 Task: Create "Team Code Owners" for code review assignment.
Action: Mouse moved to (1114, 71)
Screenshot: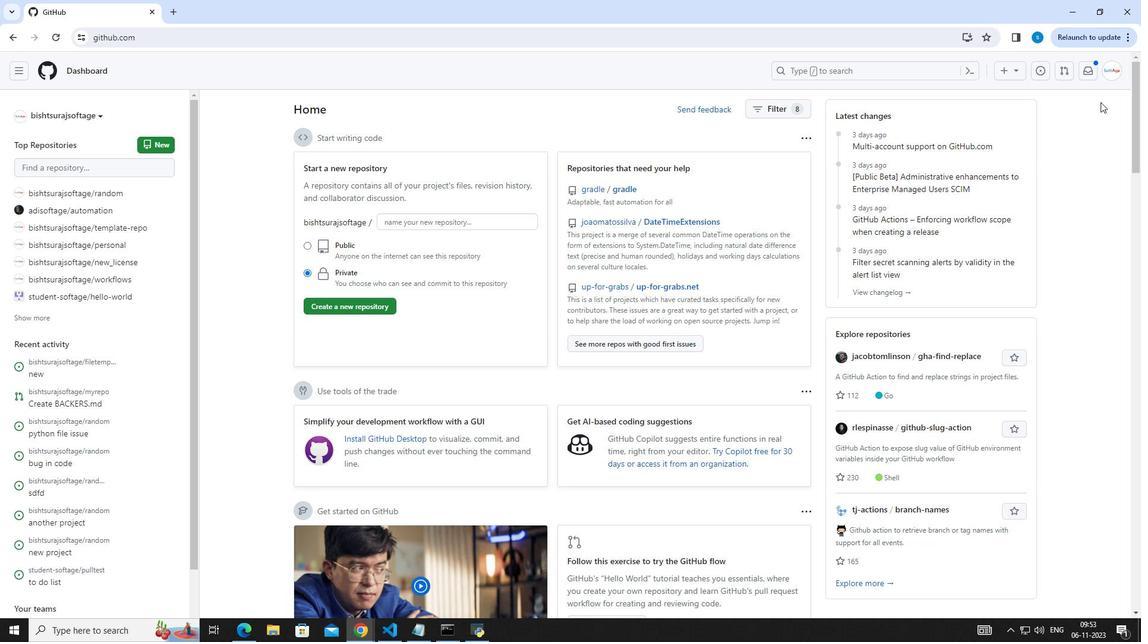 
Action: Mouse pressed left at (1114, 71)
Screenshot: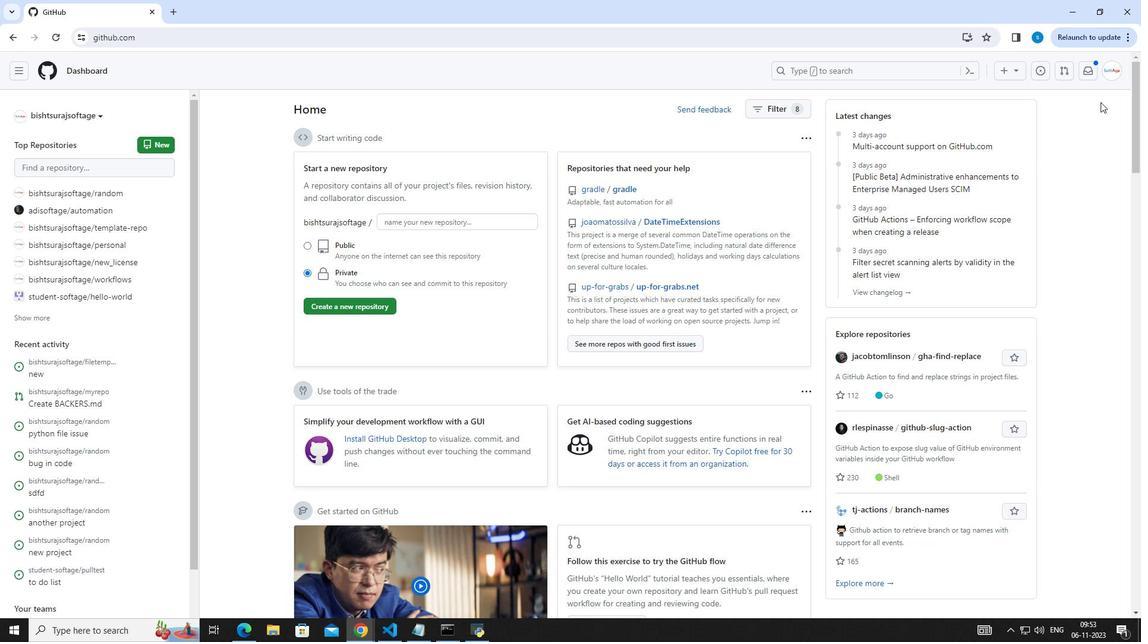 
Action: Mouse moved to (1064, 171)
Screenshot: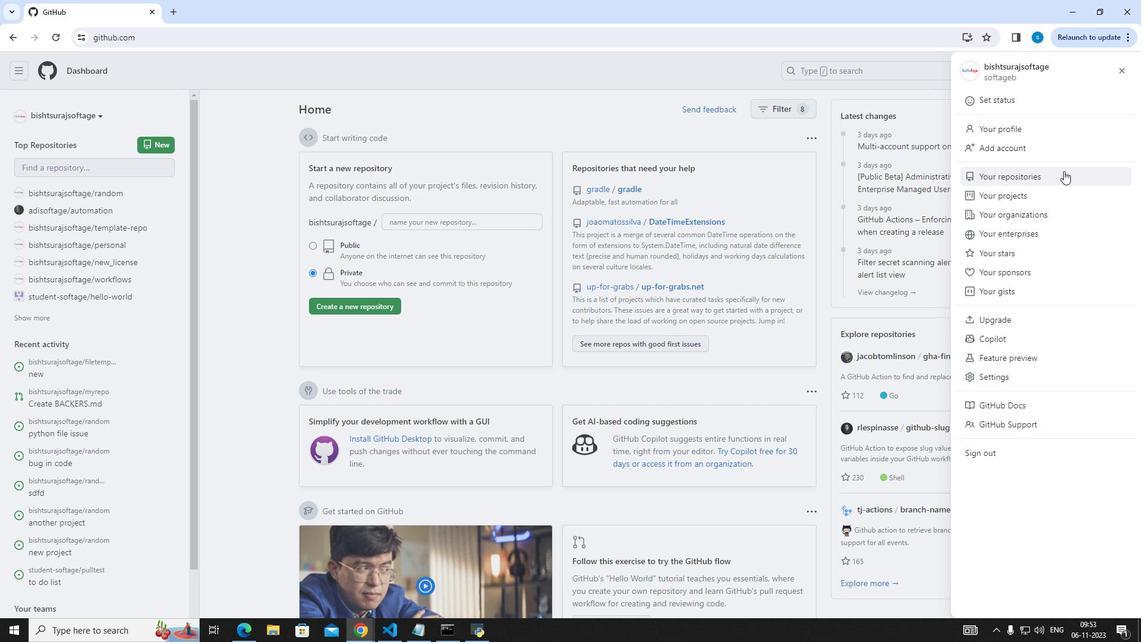
Action: Mouse pressed left at (1064, 171)
Screenshot: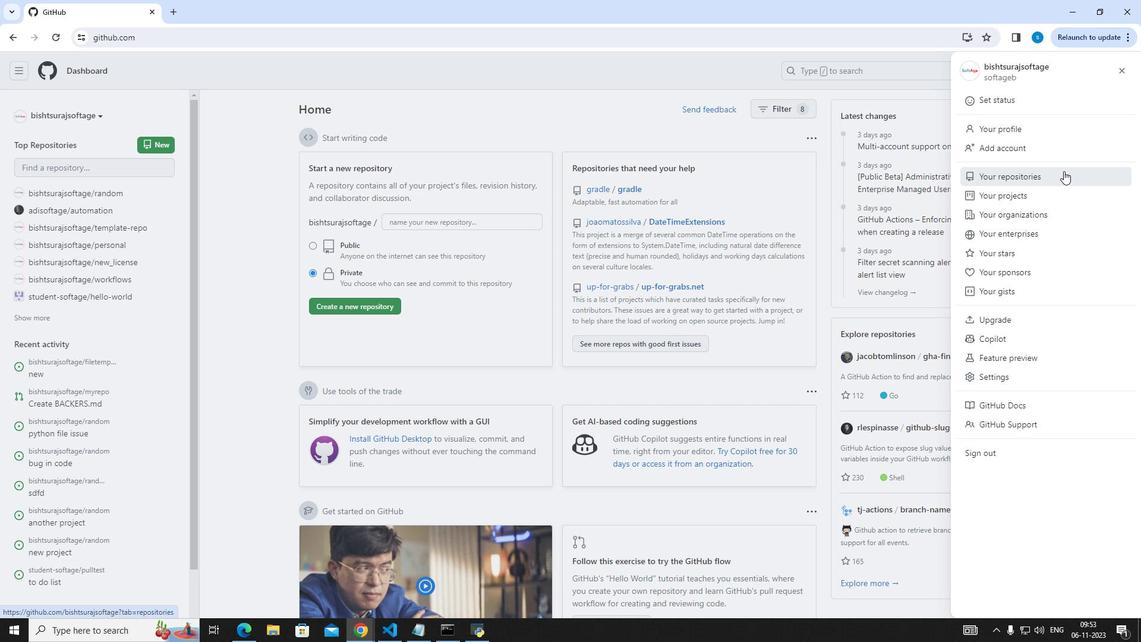
Action: Mouse moved to (565, 309)
Screenshot: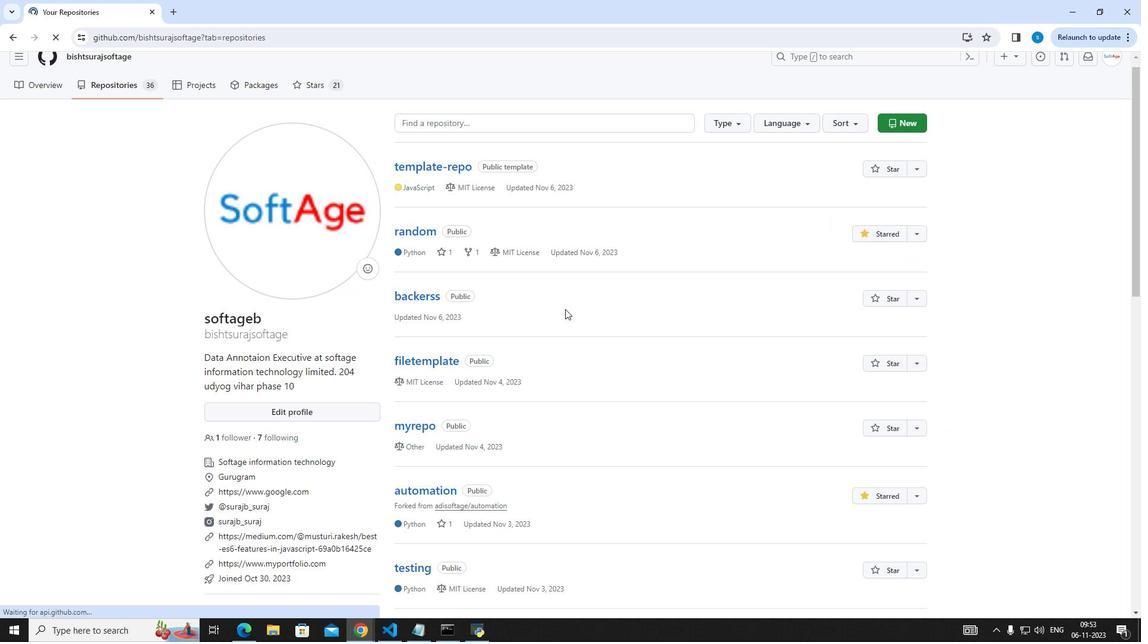 
Action: Mouse scrolled (565, 308) with delta (0, 0)
Screenshot: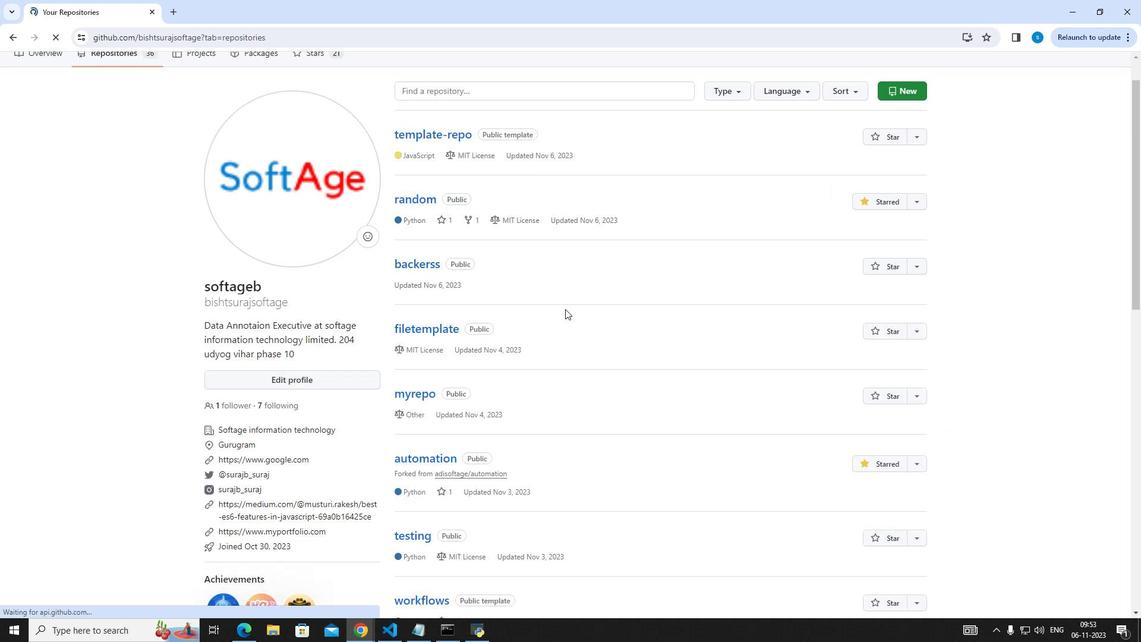 
Action: Mouse scrolled (565, 308) with delta (0, 0)
Screenshot: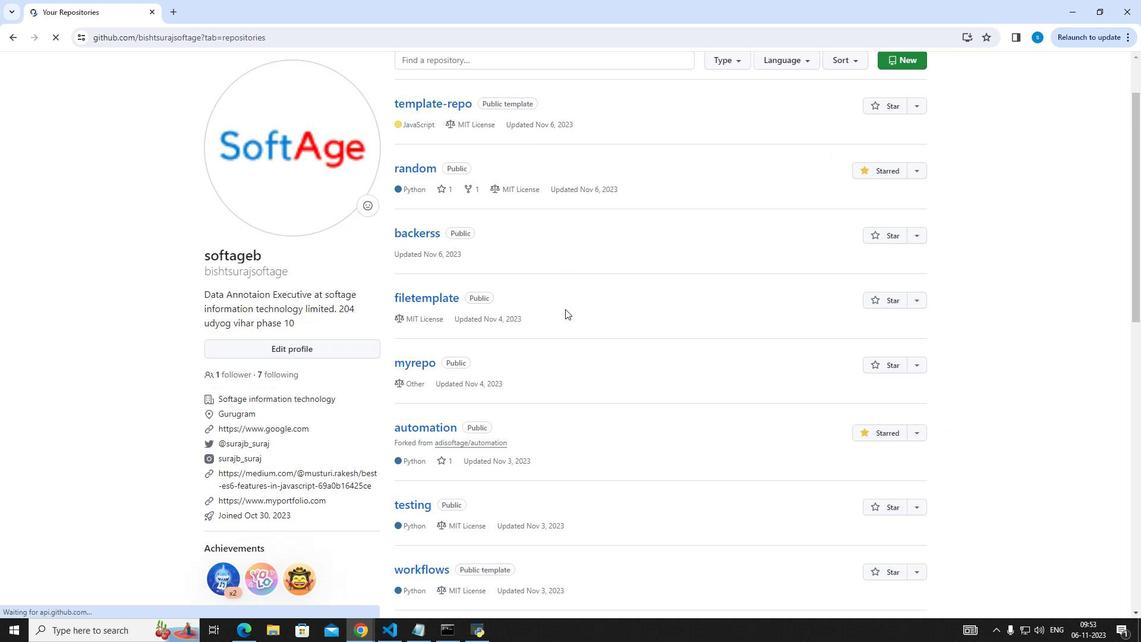 
Action: Mouse scrolled (565, 309) with delta (0, 0)
Screenshot: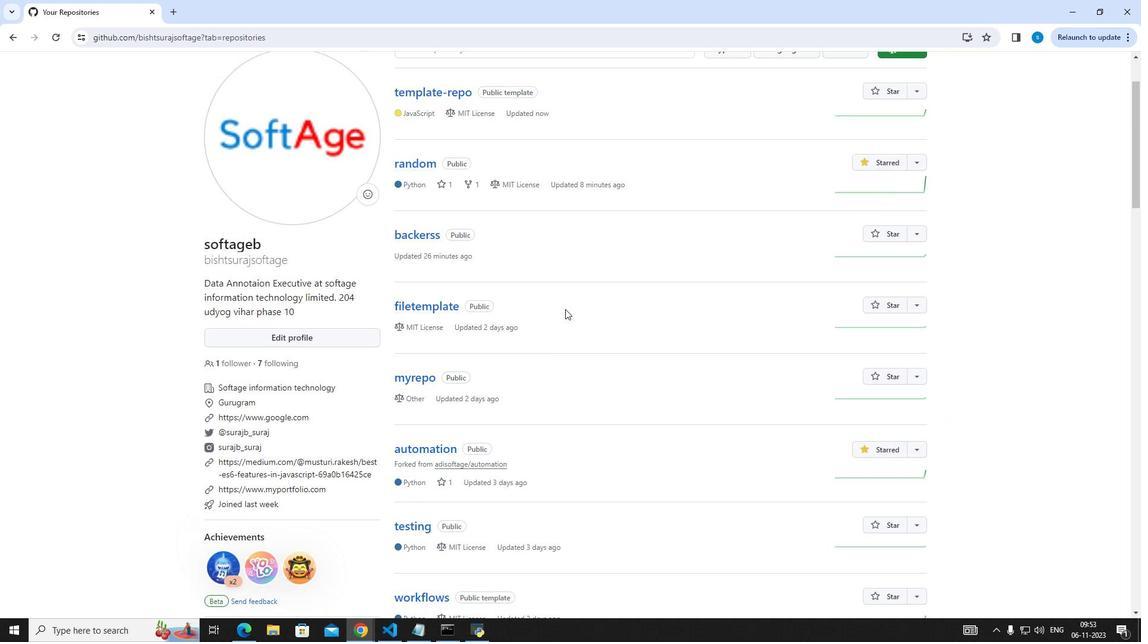 
Action: Mouse scrolled (565, 309) with delta (0, 0)
Screenshot: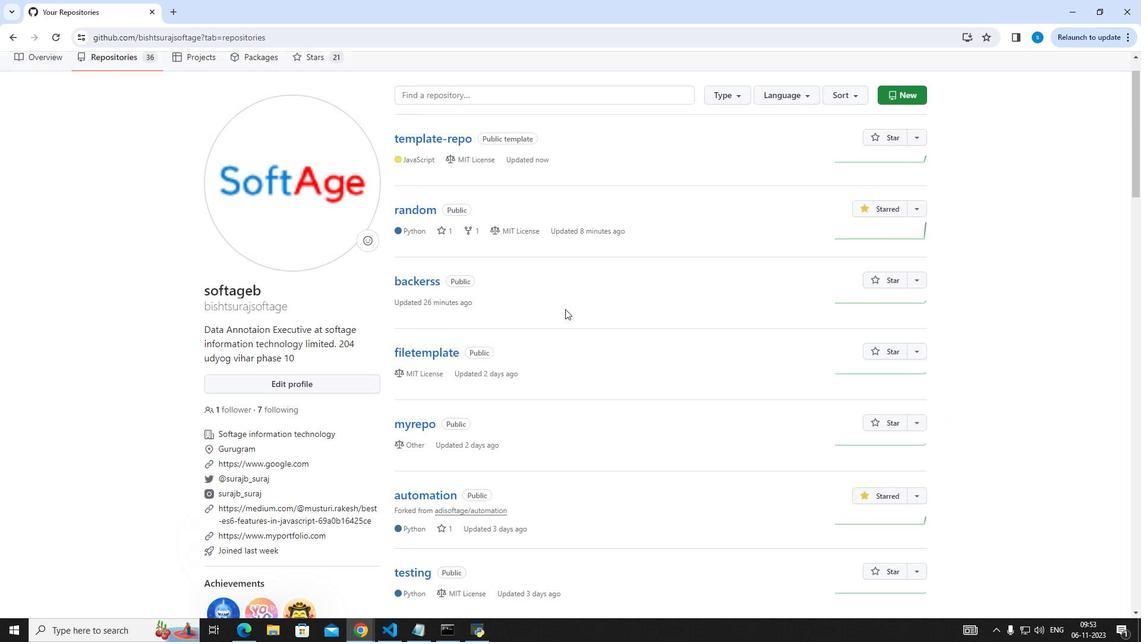 
Action: Mouse moved to (457, 181)
Screenshot: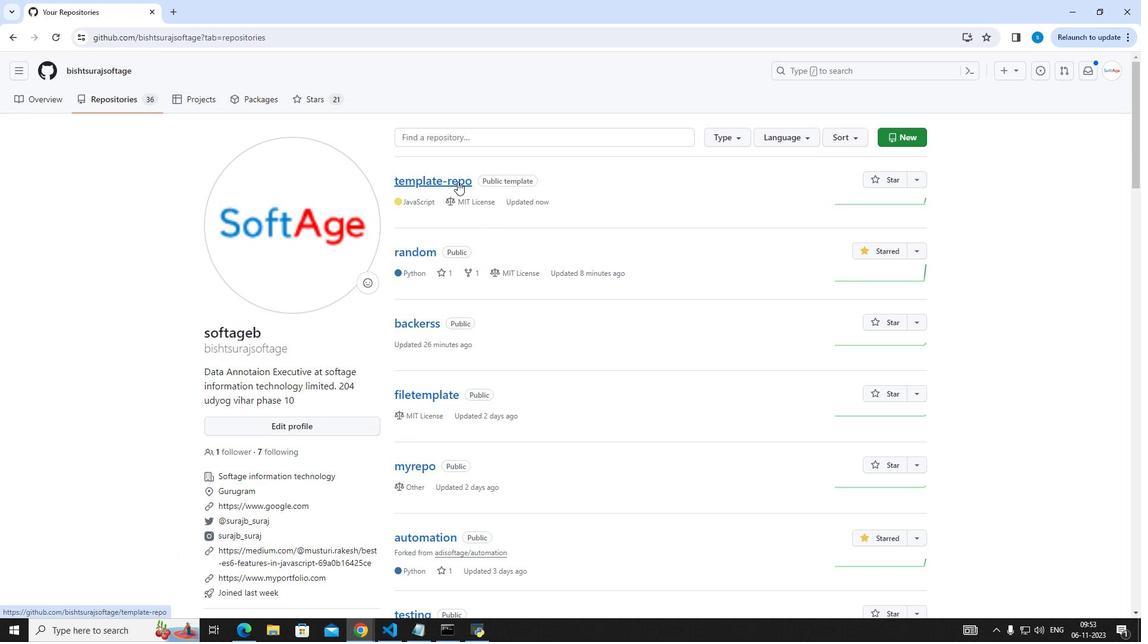 
Action: Mouse pressed left at (457, 181)
Screenshot: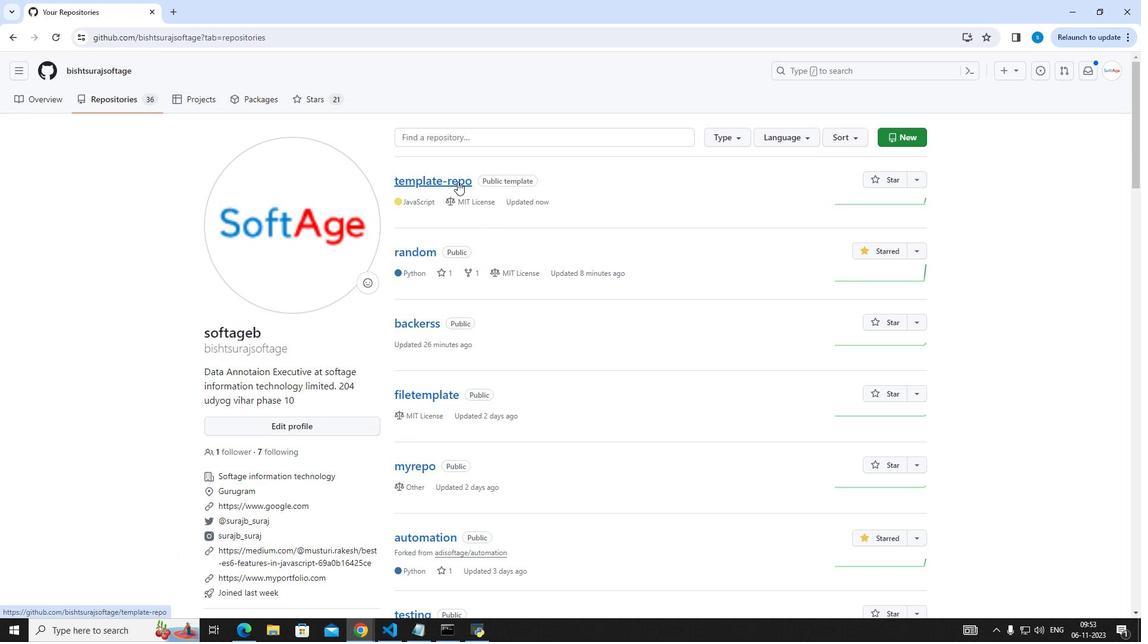 
Action: Mouse moved to (605, 171)
Screenshot: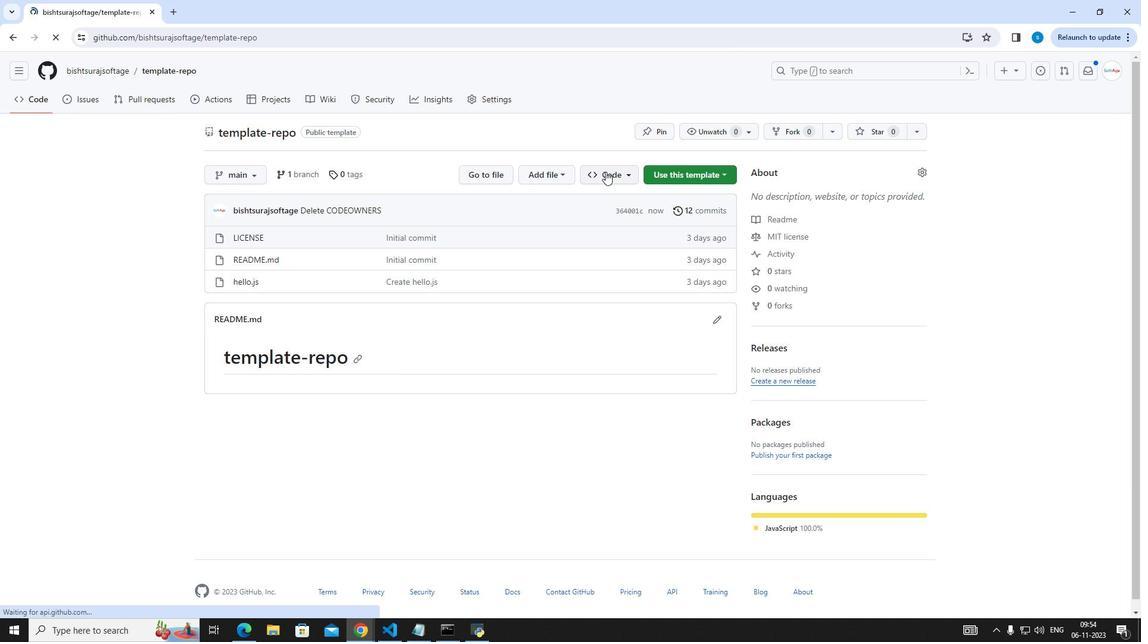 
Action: Mouse pressed left at (605, 171)
Screenshot: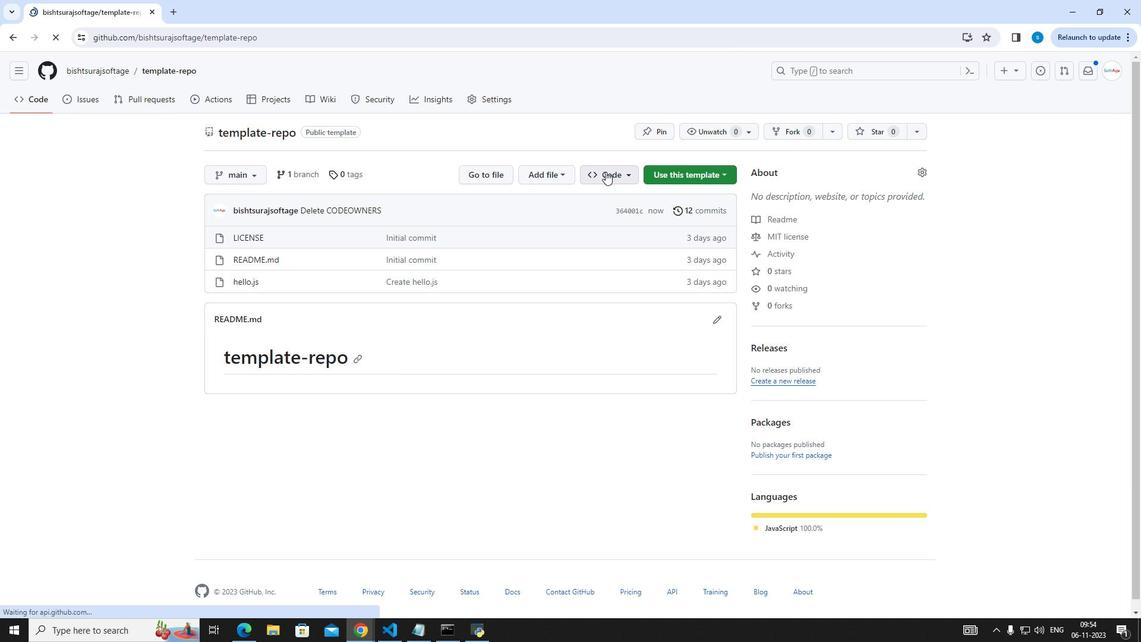 
Action: Mouse moved to (545, 170)
Screenshot: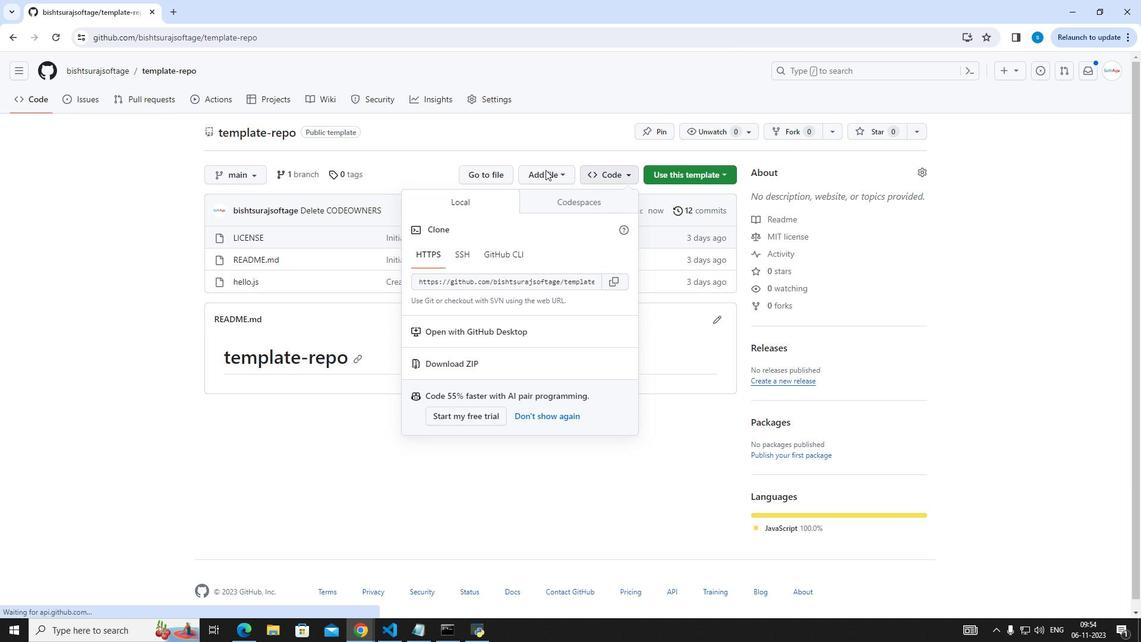 
Action: Mouse pressed left at (545, 170)
Screenshot: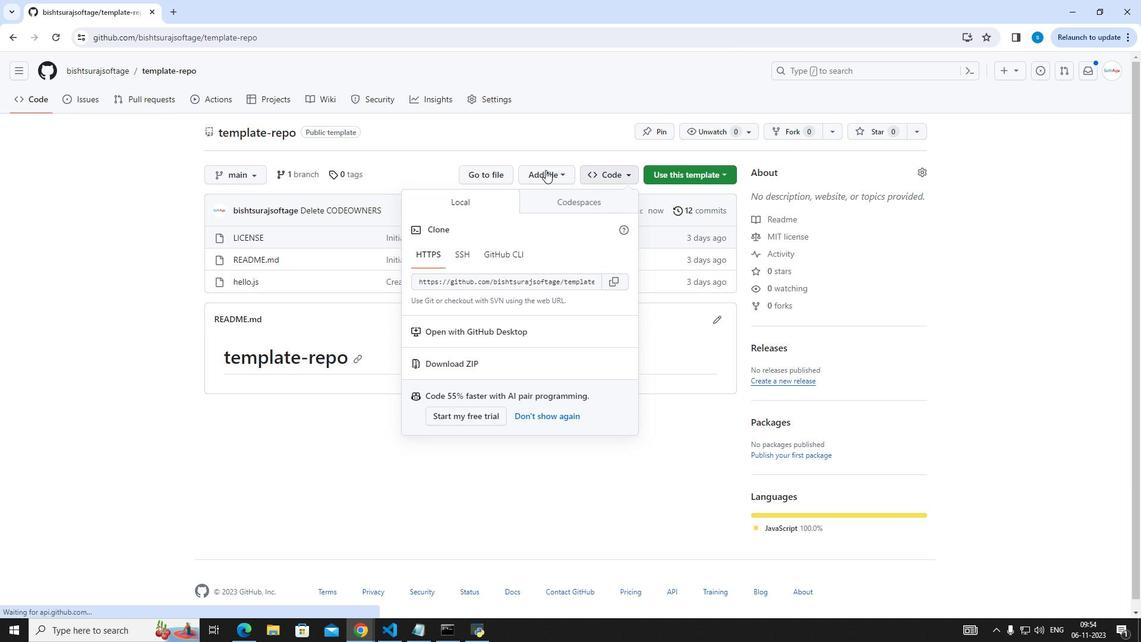 
Action: Mouse pressed left at (545, 170)
Screenshot: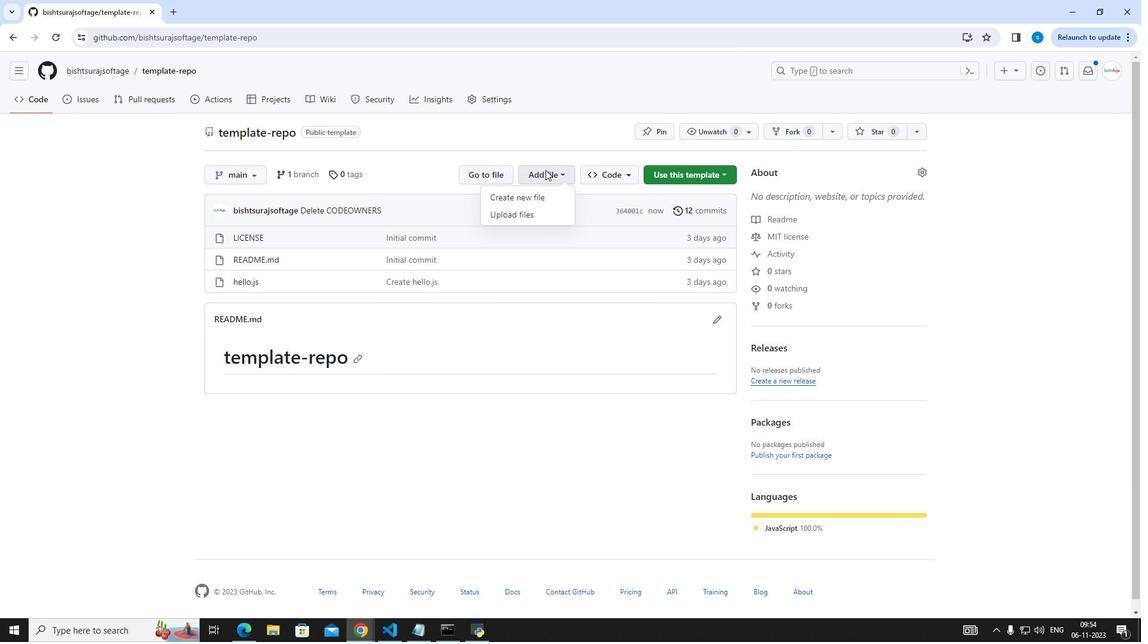 
Action: Mouse moved to (539, 196)
Screenshot: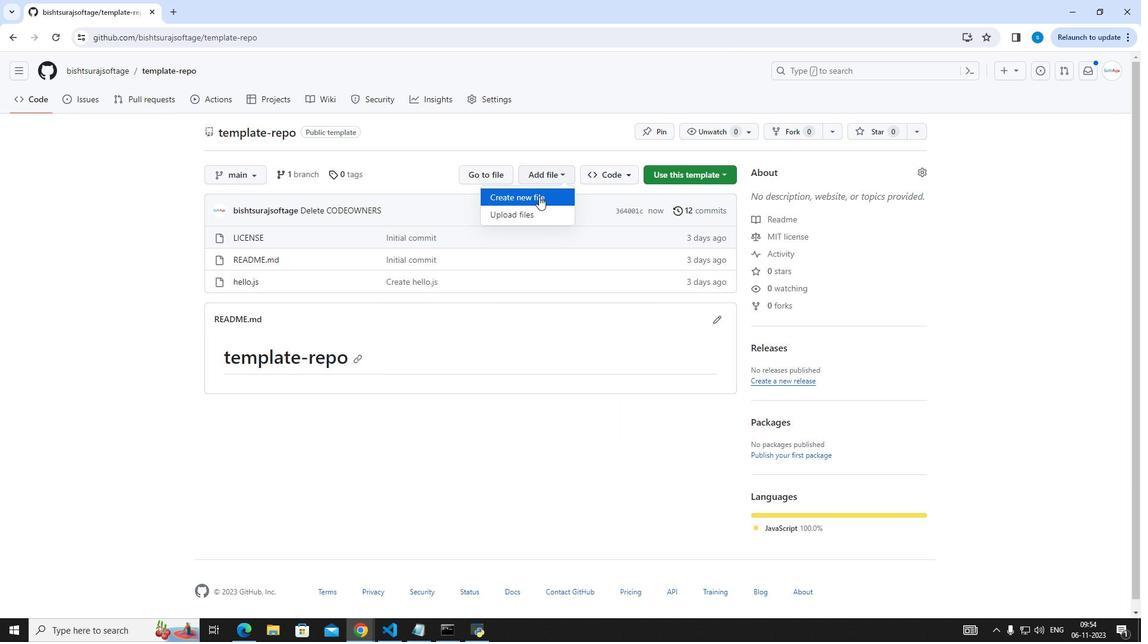 
Action: Mouse pressed left at (539, 196)
Screenshot: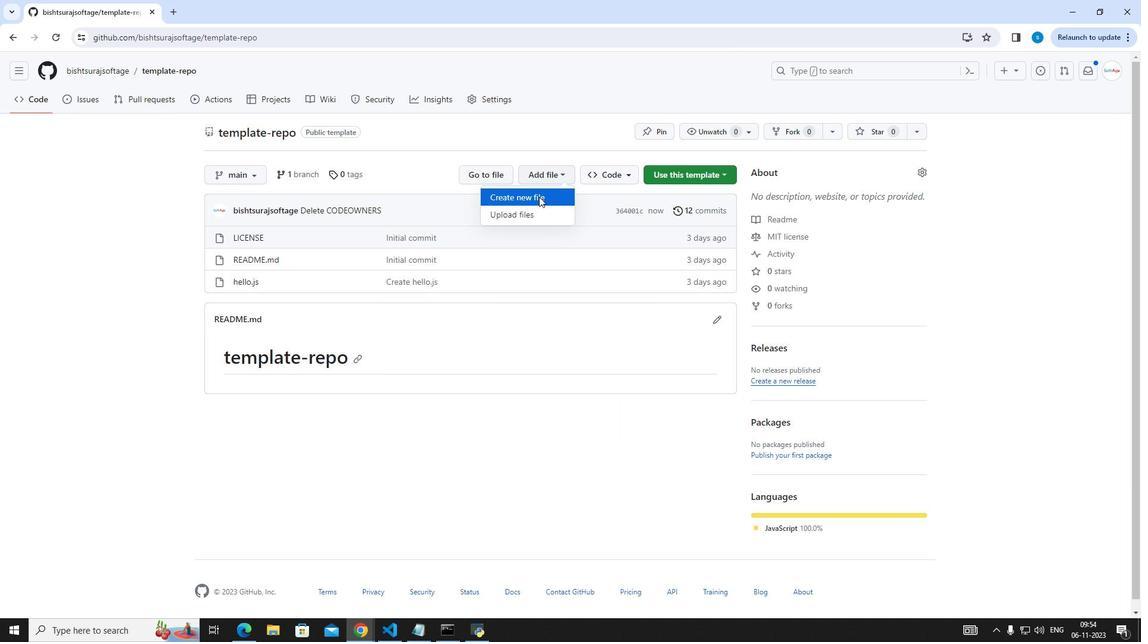 
Action: Mouse moved to (174, 136)
Screenshot: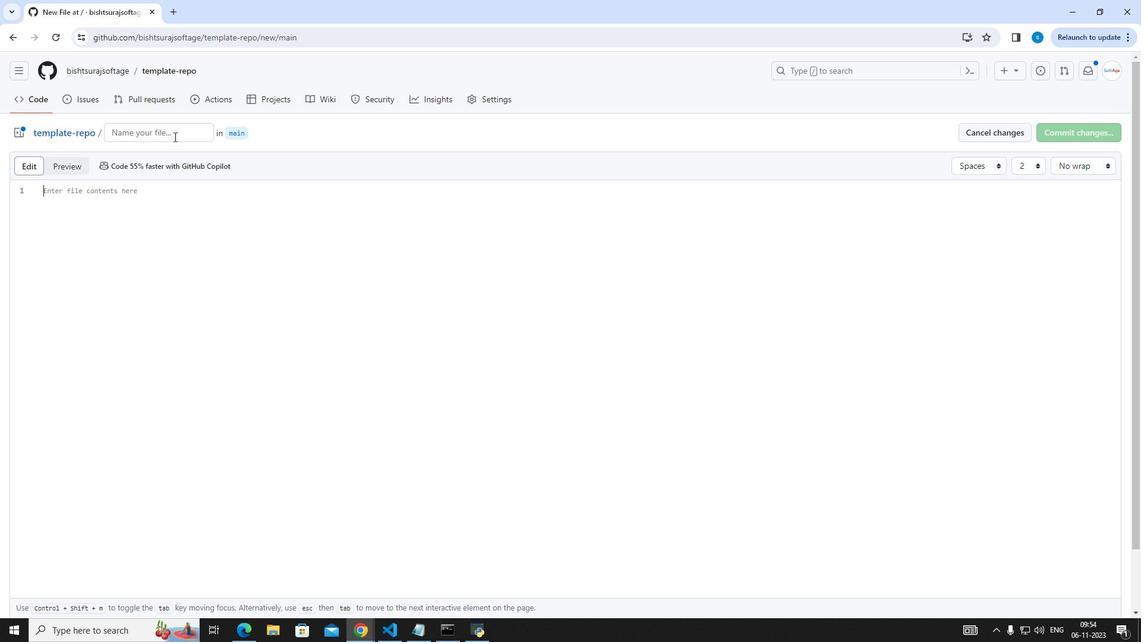 
Action: Mouse pressed left at (174, 136)
Screenshot: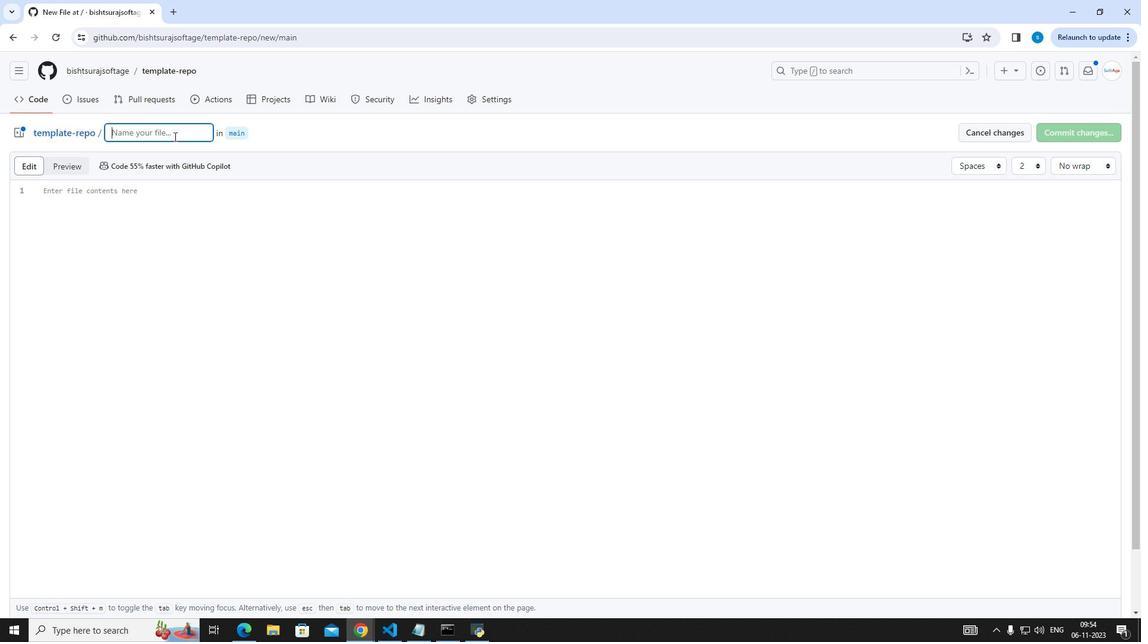 
Action: Key pressed <Key.shift_r>CODEOWNERS
Screenshot: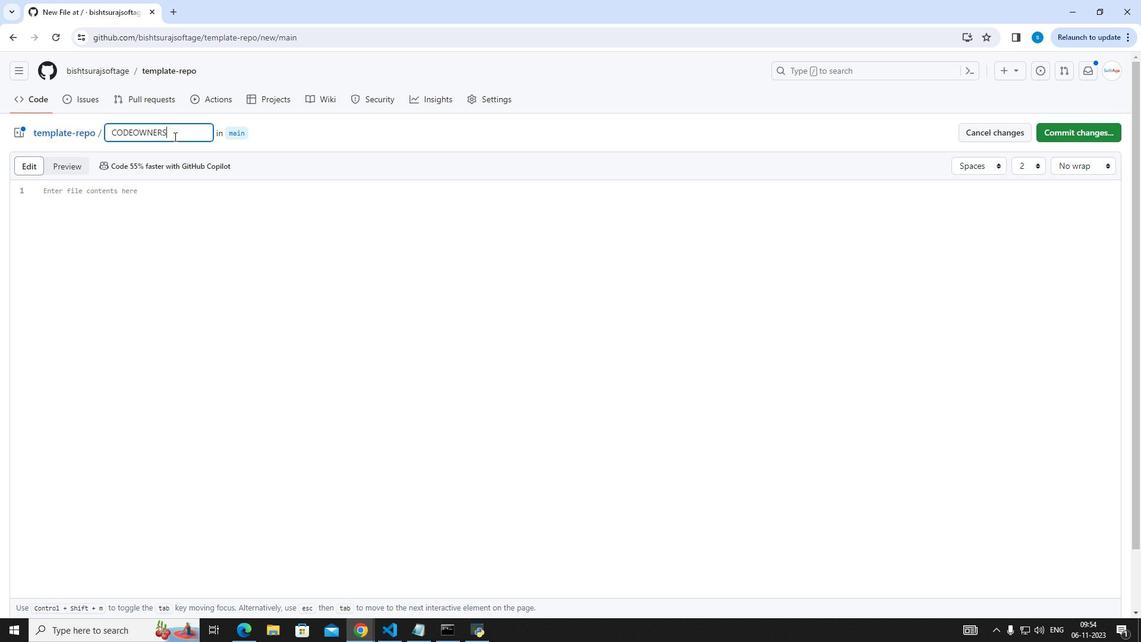 
Action: Mouse moved to (143, 183)
Screenshot: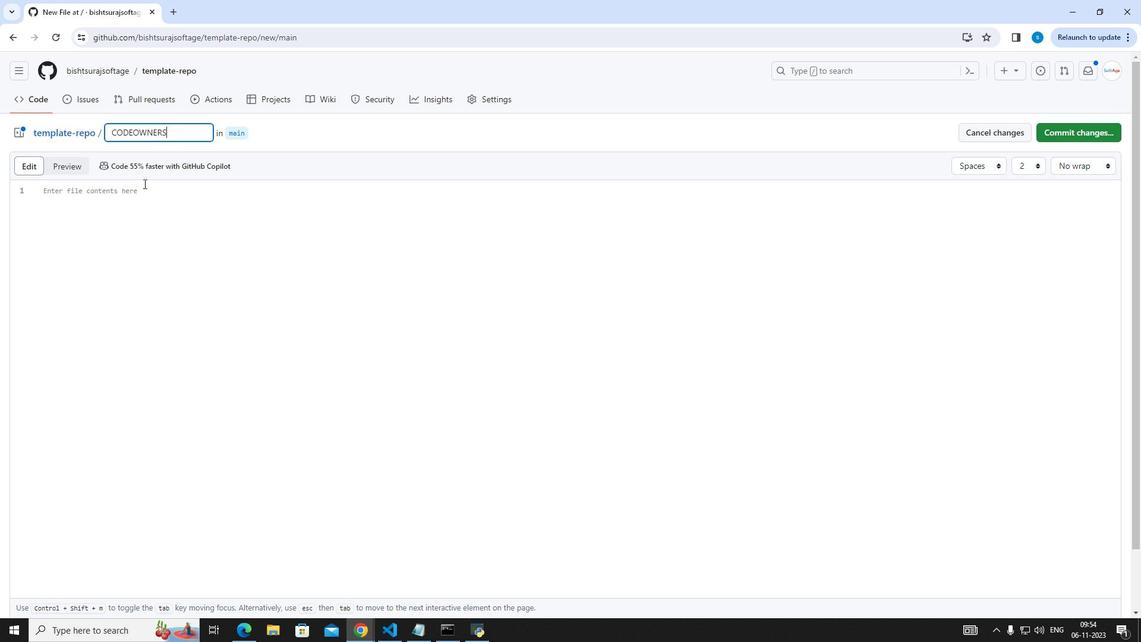 
Action: Mouse pressed left at (143, 183)
Screenshot: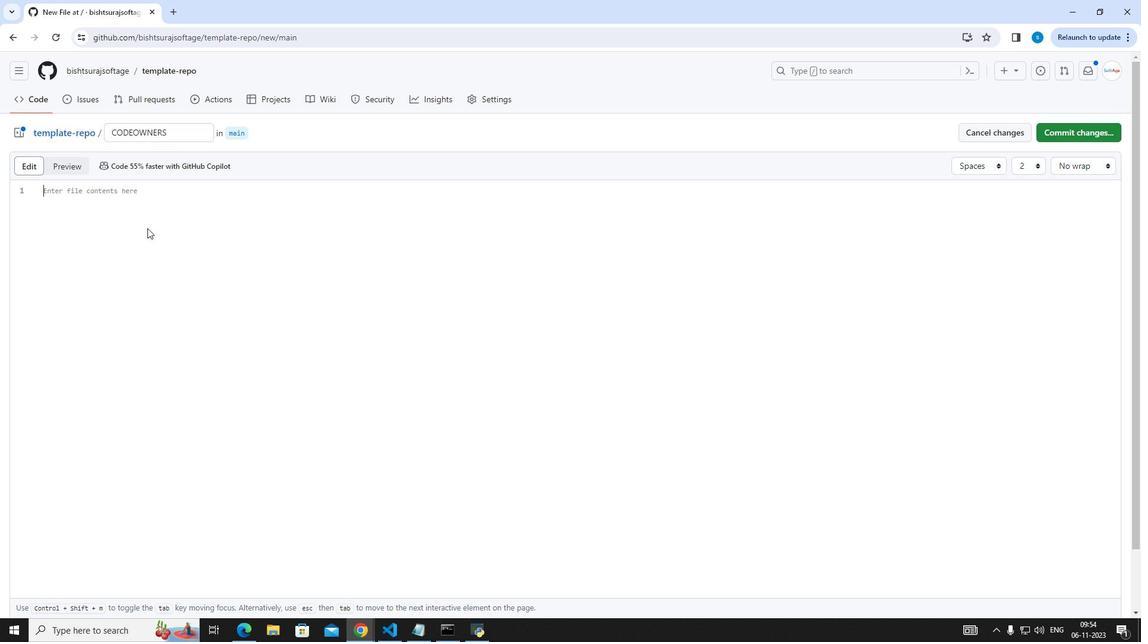 
Action: Mouse moved to (150, 231)
Screenshot: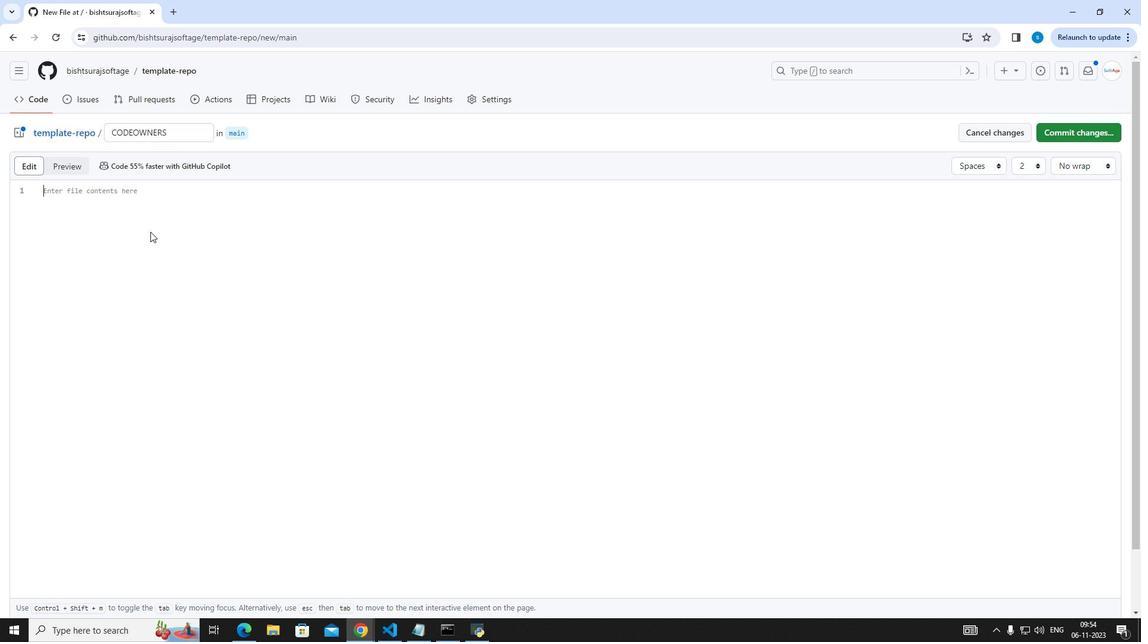 
Action: Key pressed hello.js<Key.space><Key.shift_r>@adisoftage
Screenshot: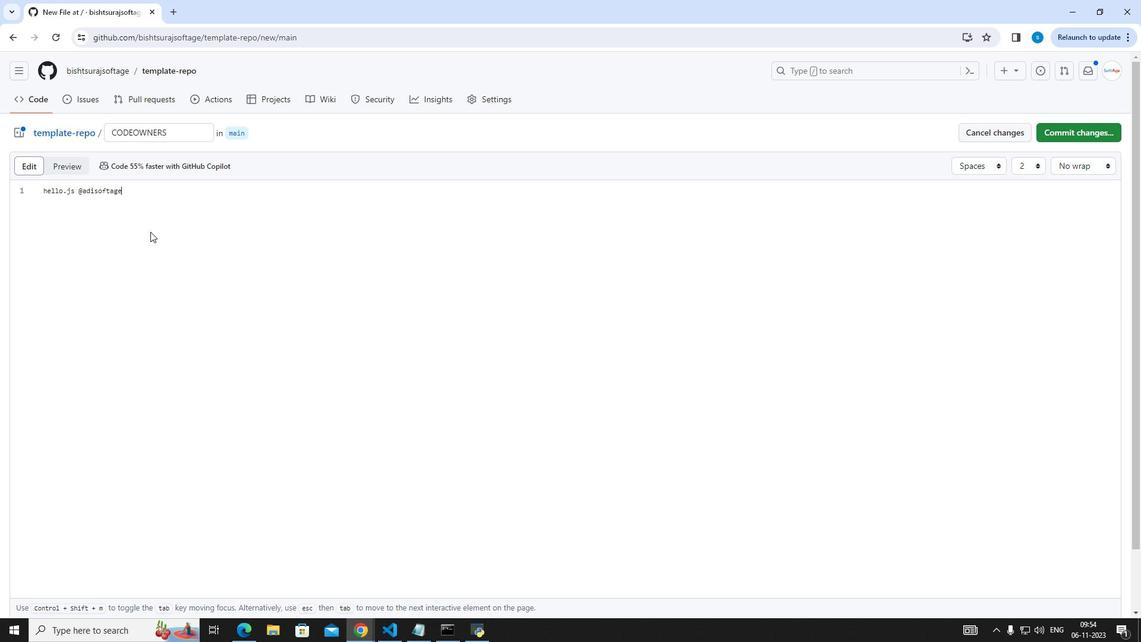 
Action: Mouse moved to (1079, 136)
Screenshot: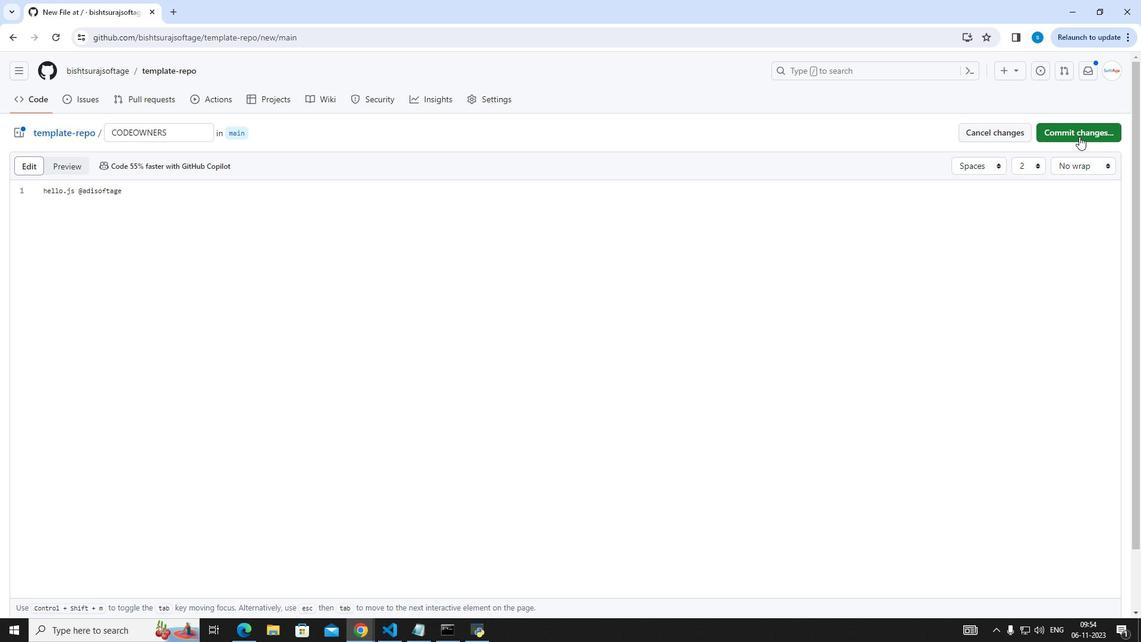 
Action: Mouse pressed left at (1079, 136)
Screenshot: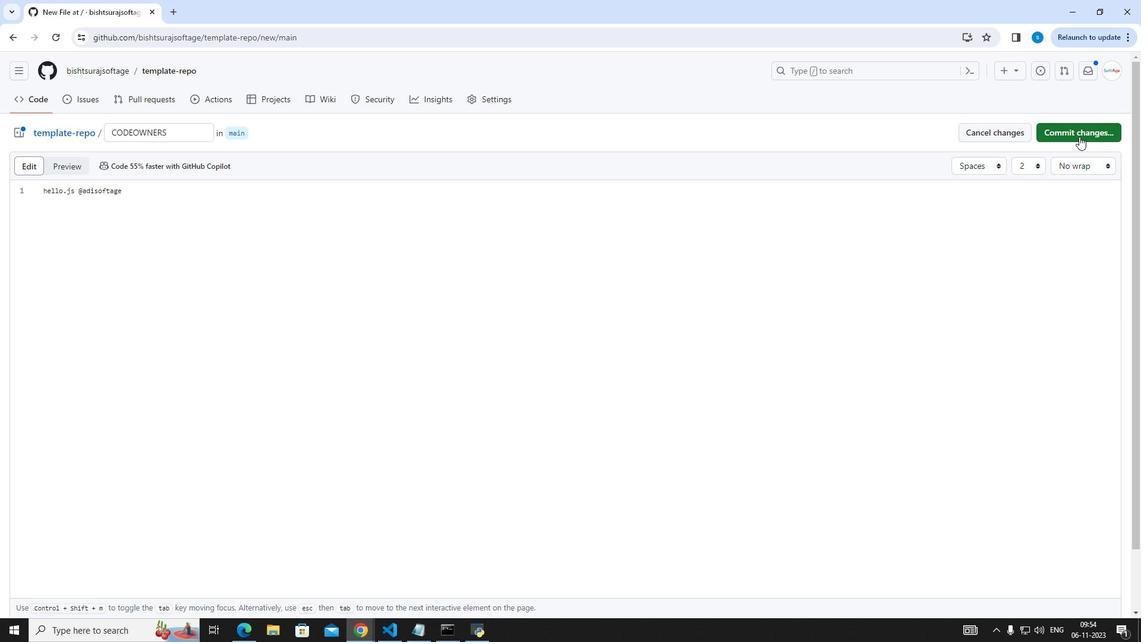 
Action: Mouse moved to (665, 467)
Screenshot: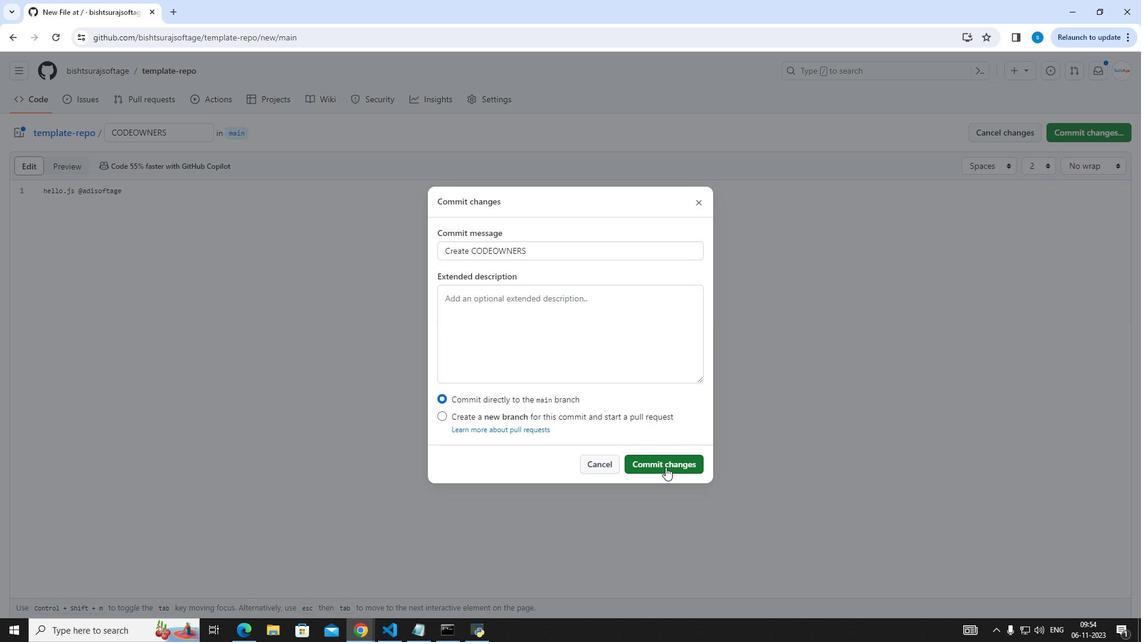 
Action: Mouse pressed left at (665, 467)
Screenshot: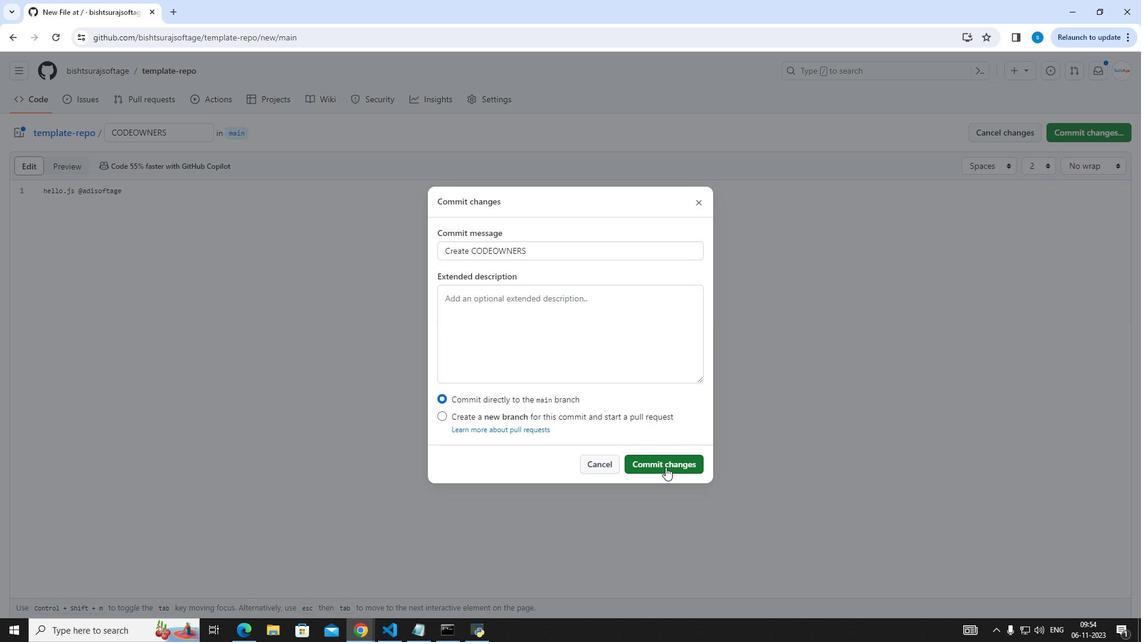 
Action: Mouse moved to (651, 425)
Screenshot: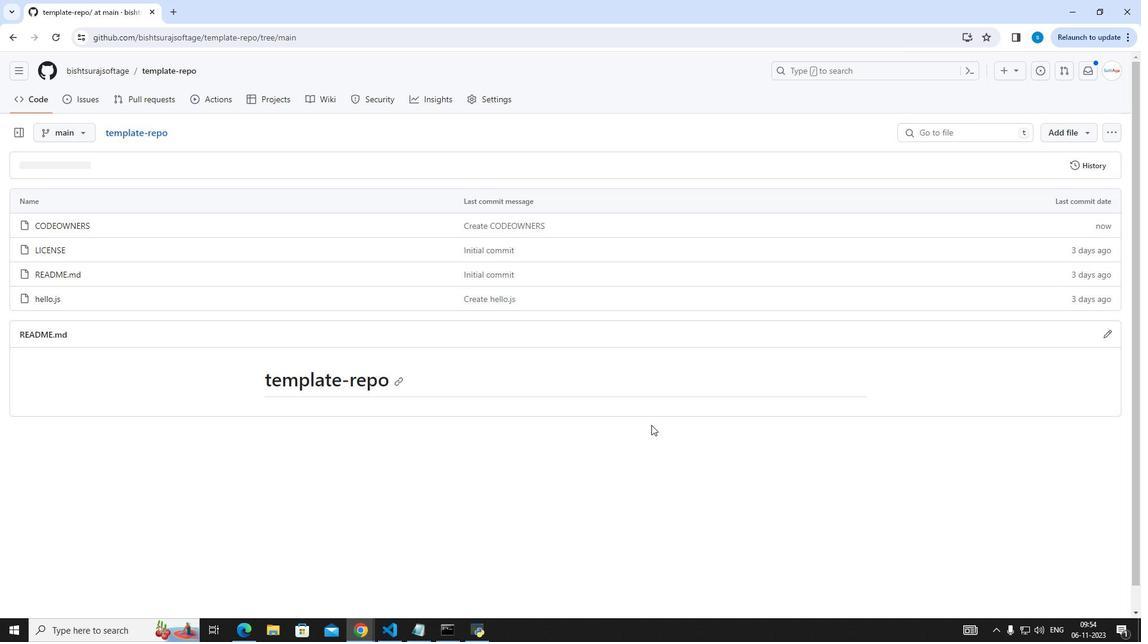 
